 Task: Turn off the input validation.
Action: Mouse moved to (32, 608)
Screenshot: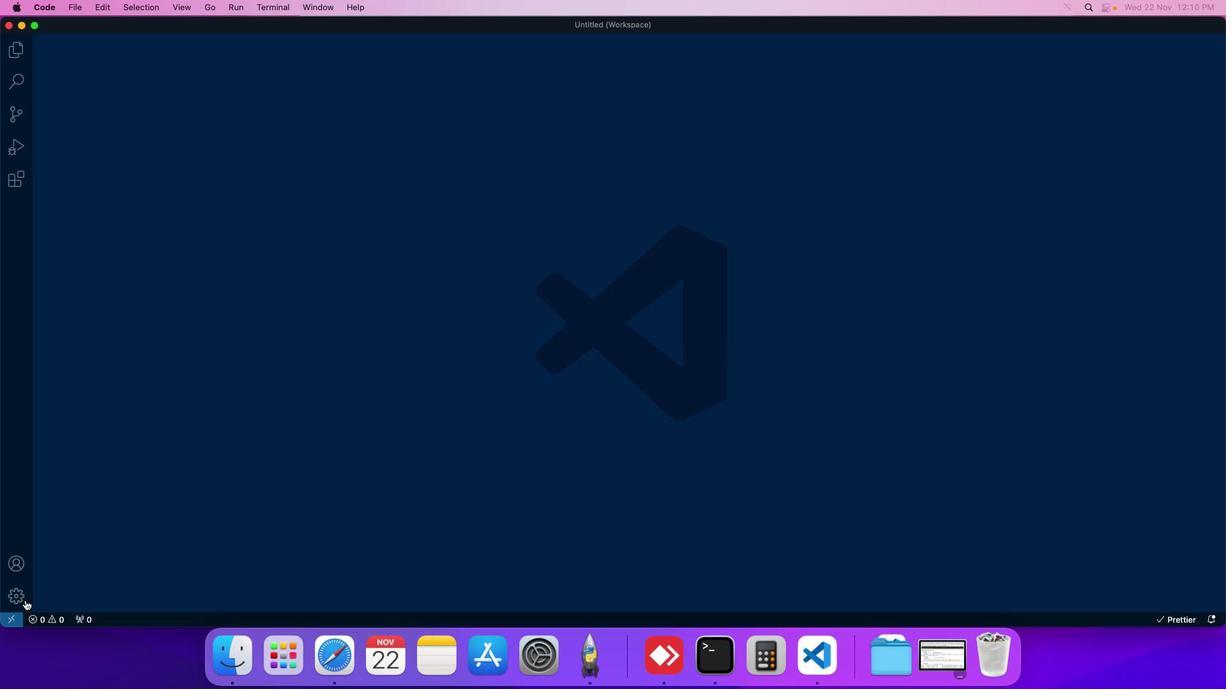 
Action: Mouse pressed left at (32, 608)
Screenshot: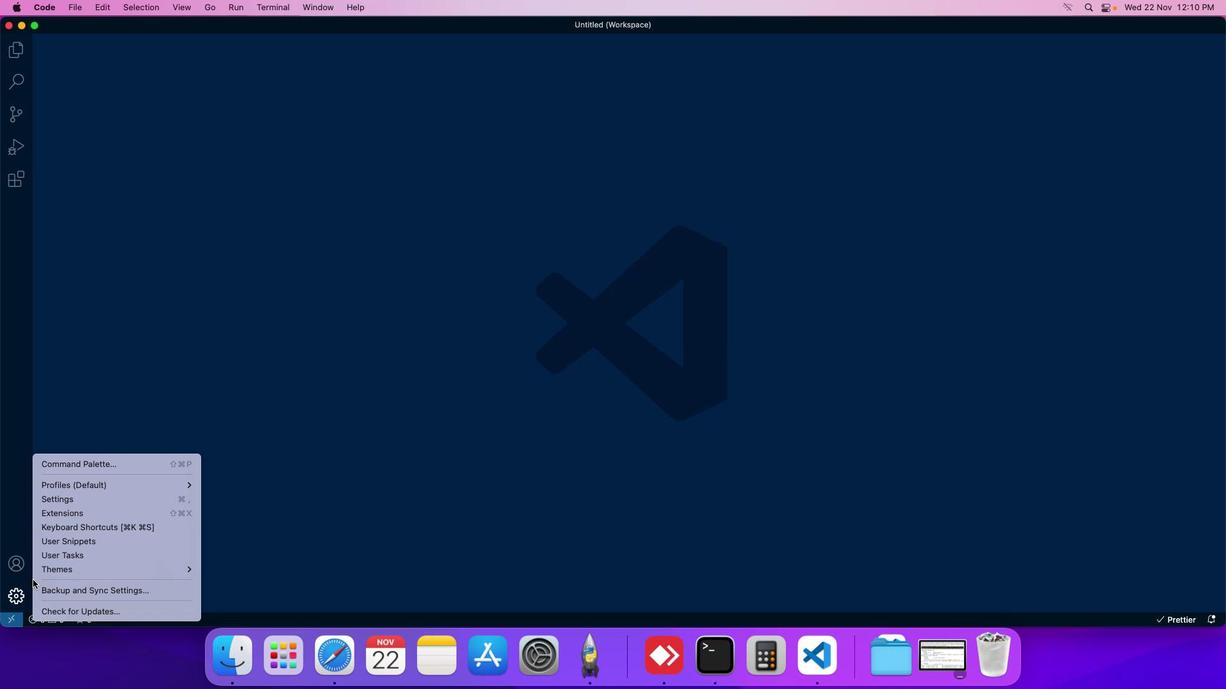 
Action: Mouse moved to (83, 508)
Screenshot: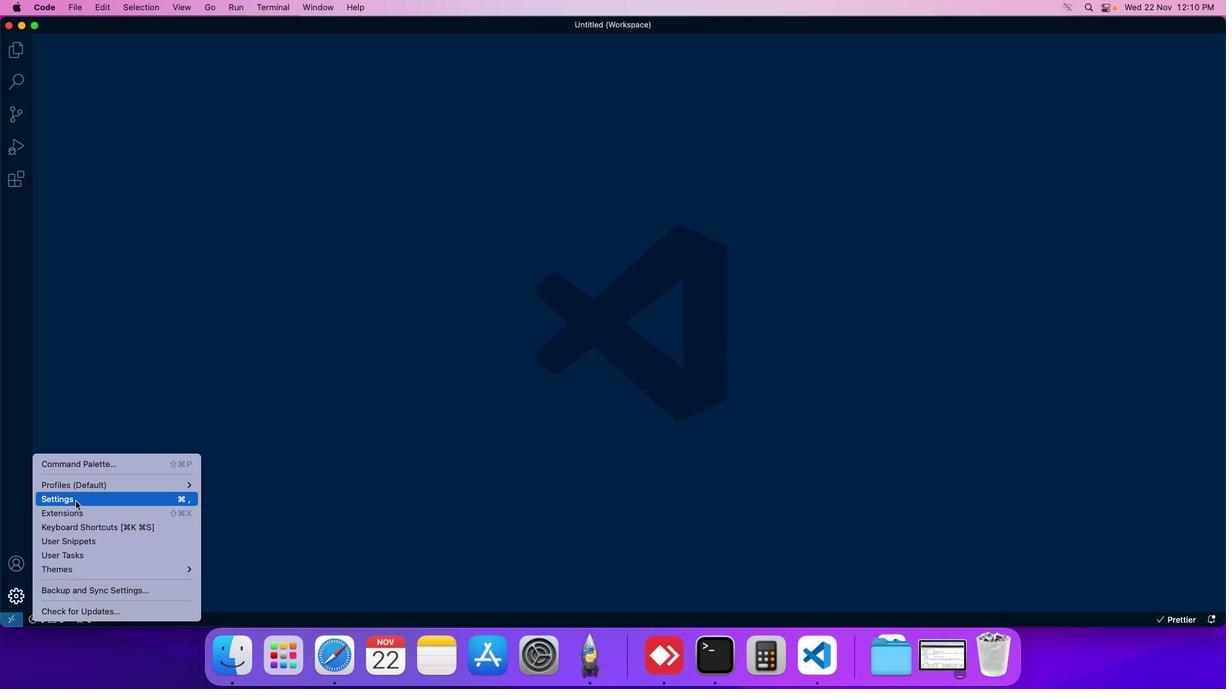 
Action: Mouse pressed left at (83, 508)
Screenshot: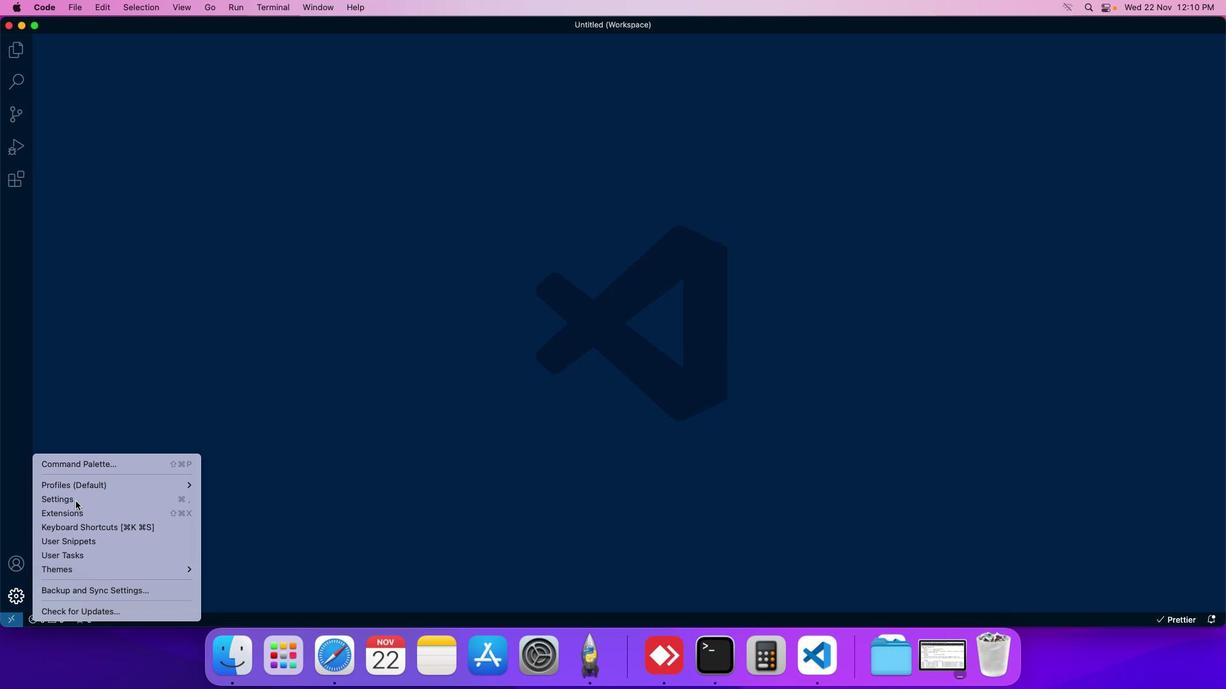 
Action: Mouse moved to (307, 111)
Screenshot: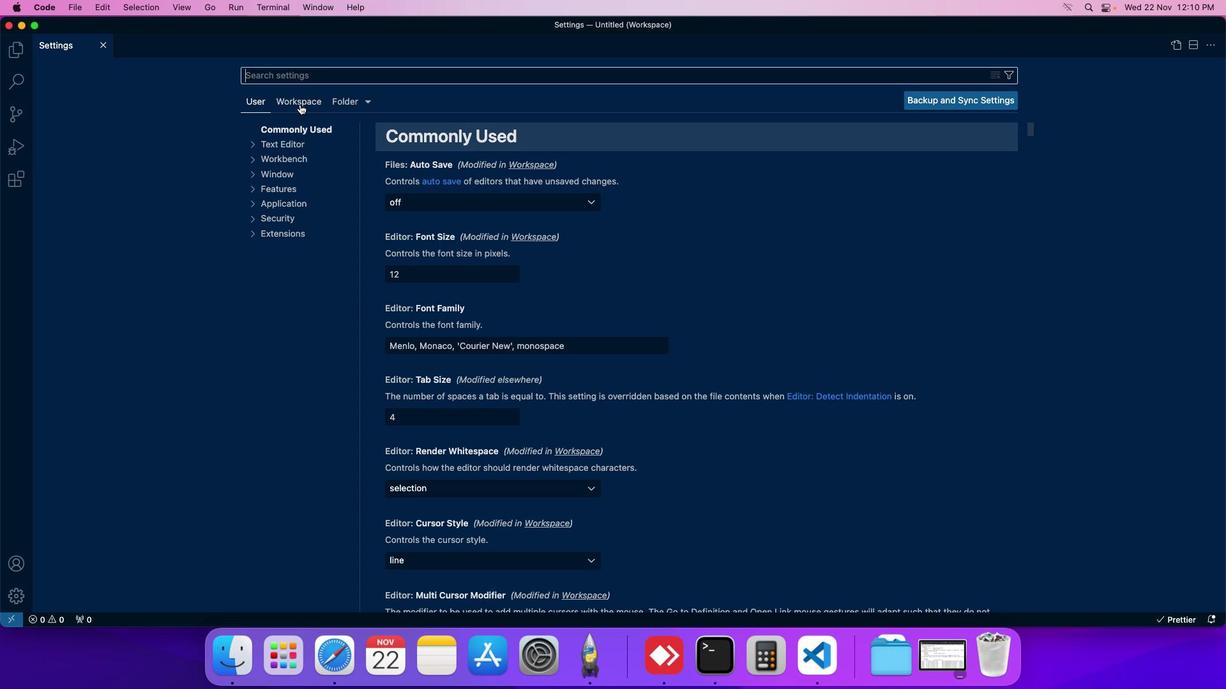 
Action: Mouse pressed left at (307, 111)
Screenshot: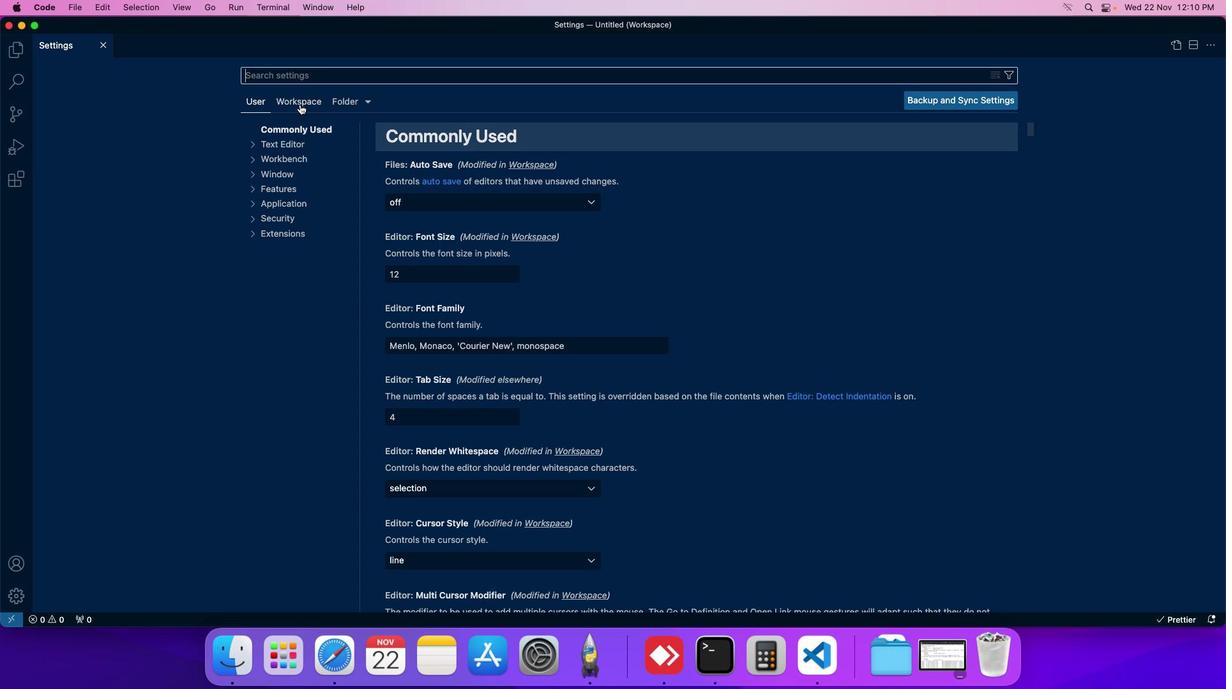 
Action: Mouse moved to (303, 229)
Screenshot: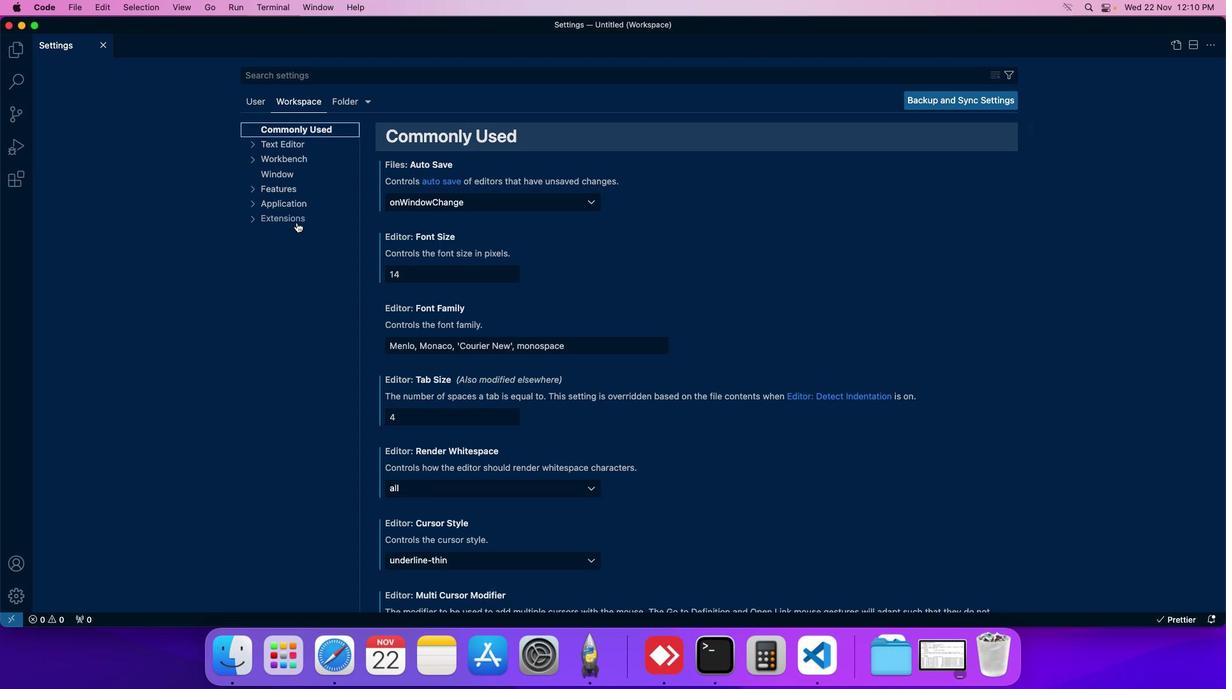 
Action: Mouse pressed left at (303, 229)
Screenshot: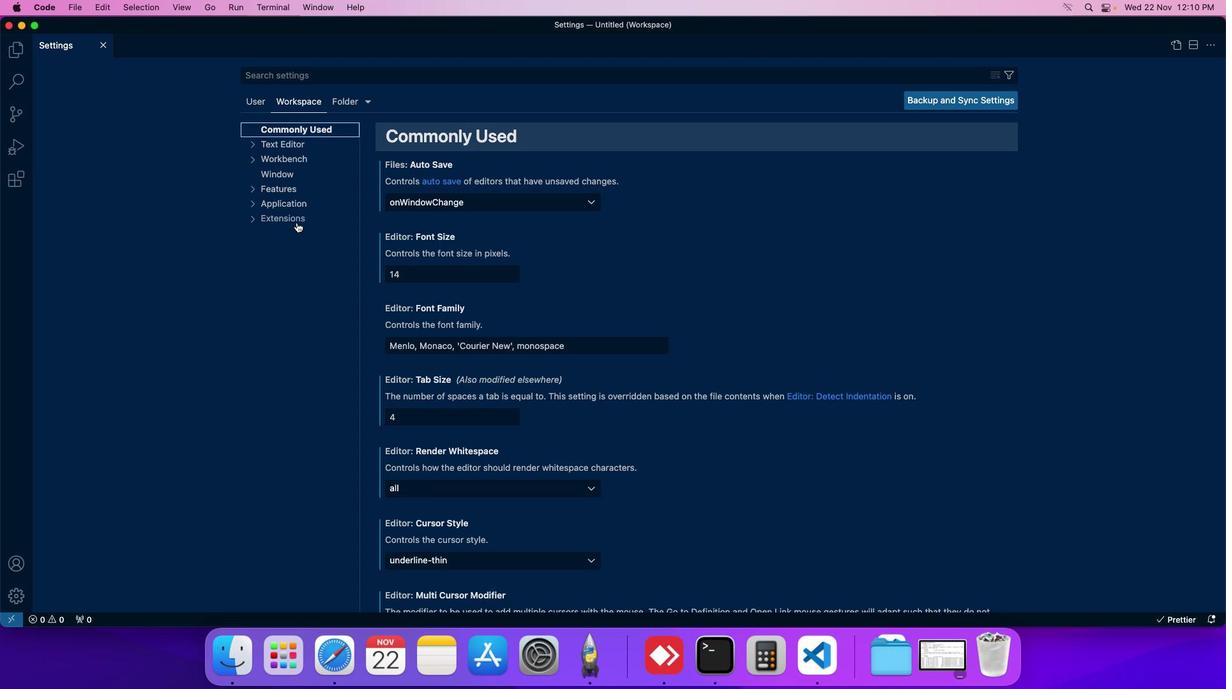 
Action: Mouse moved to (306, 284)
Screenshot: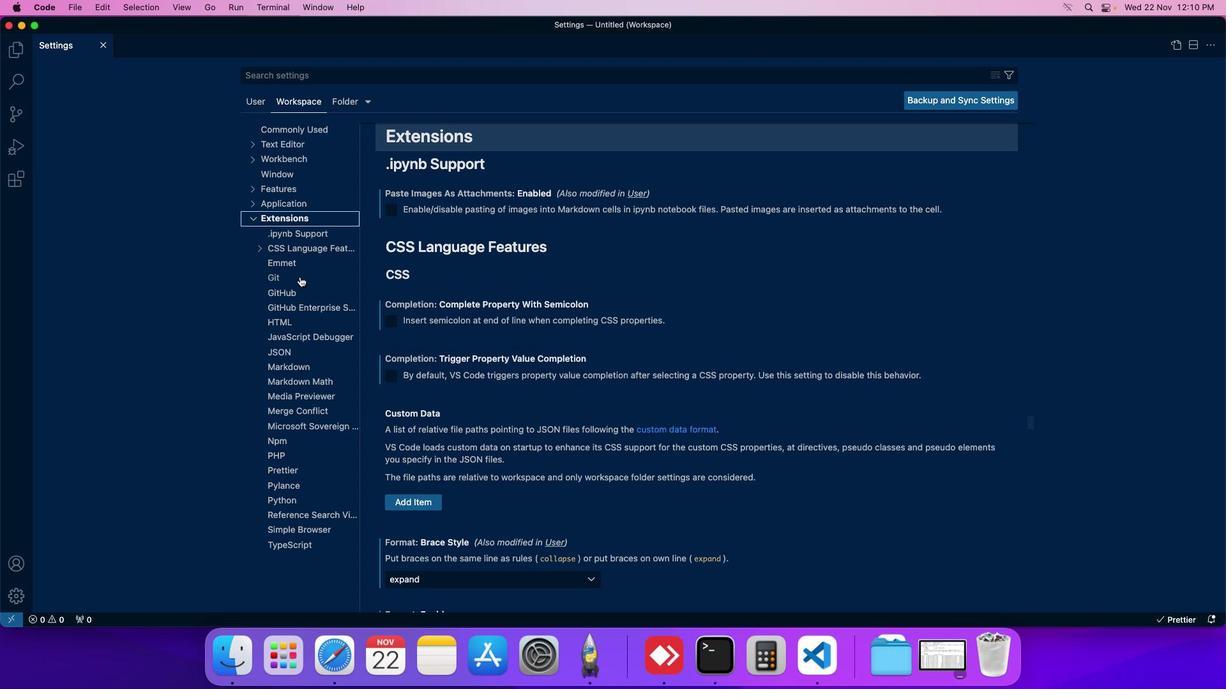 
Action: Mouse pressed left at (306, 284)
Screenshot: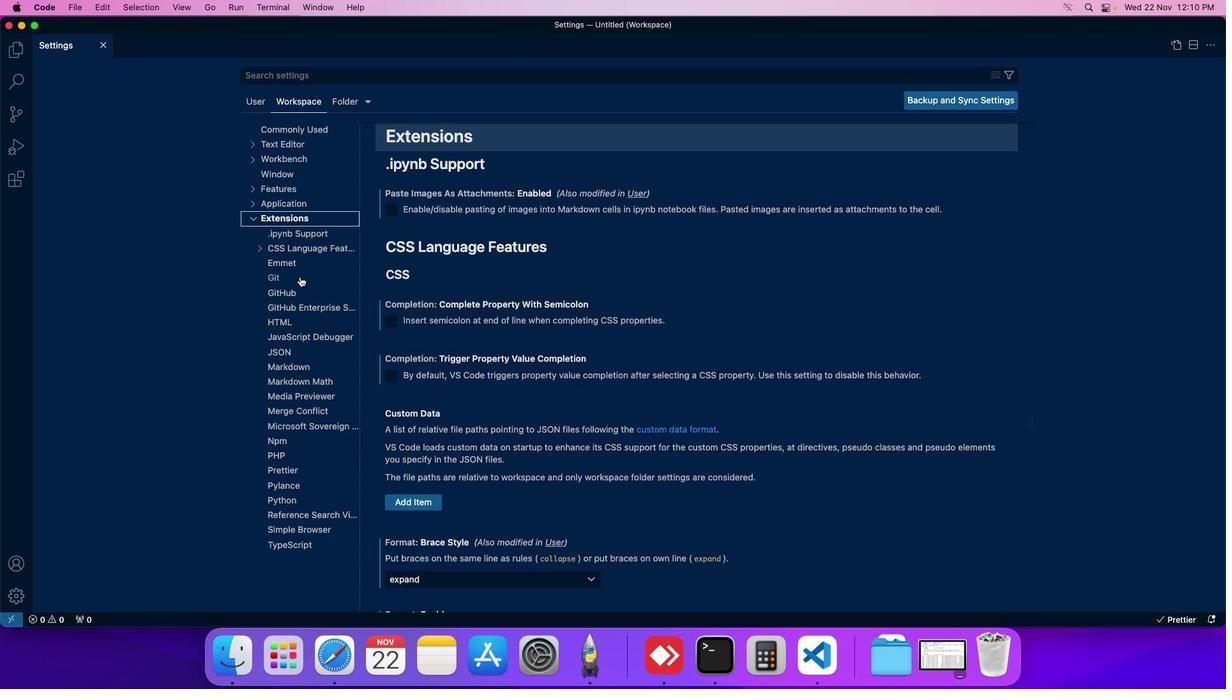 
Action: Mouse moved to (429, 311)
Screenshot: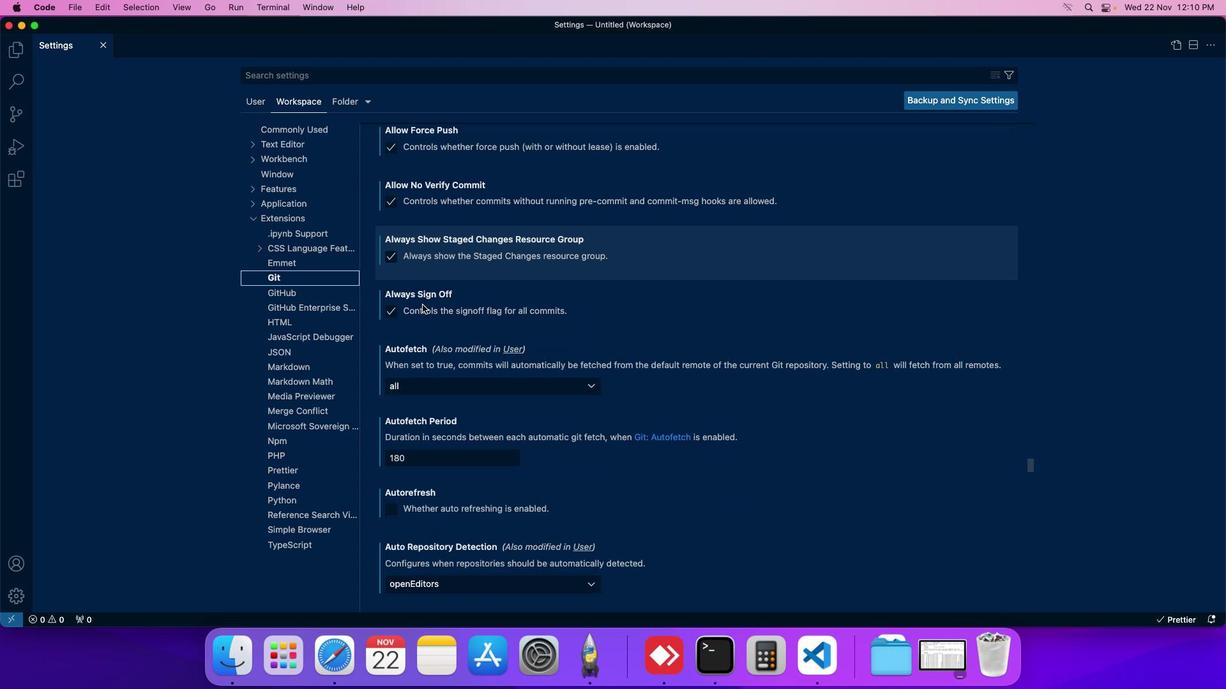 
Action: Mouse scrolled (429, 311) with delta (7, 6)
Screenshot: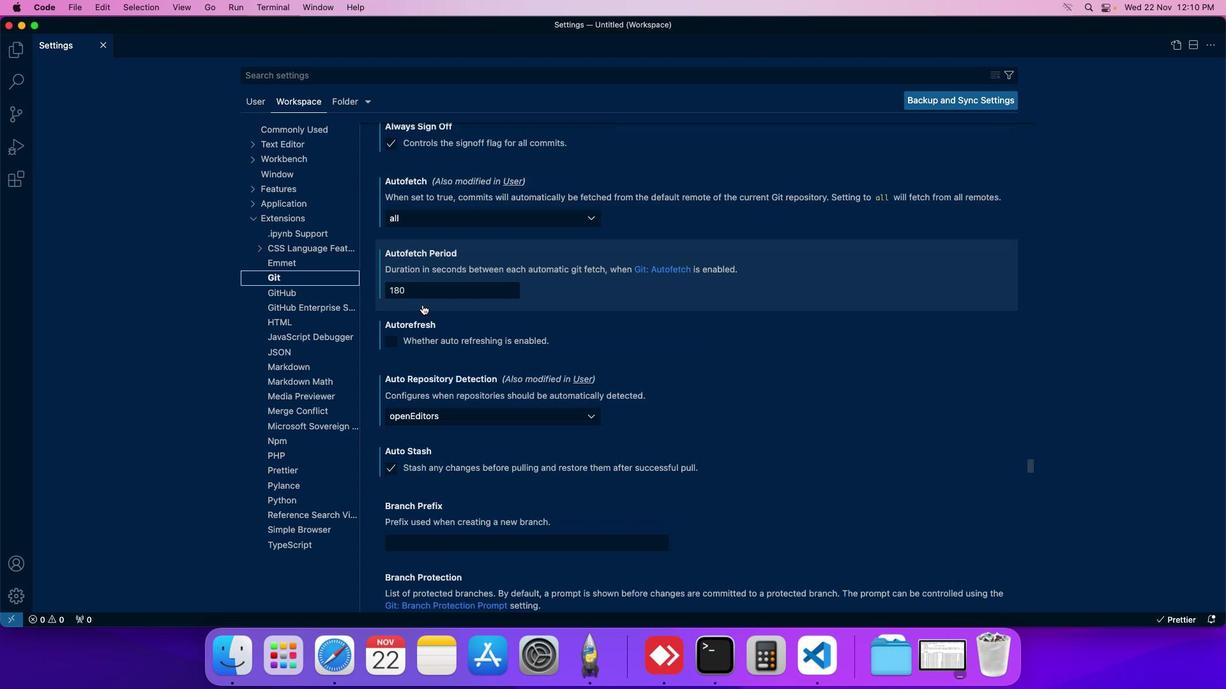 
Action: Mouse scrolled (429, 311) with delta (7, 6)
Screenshot: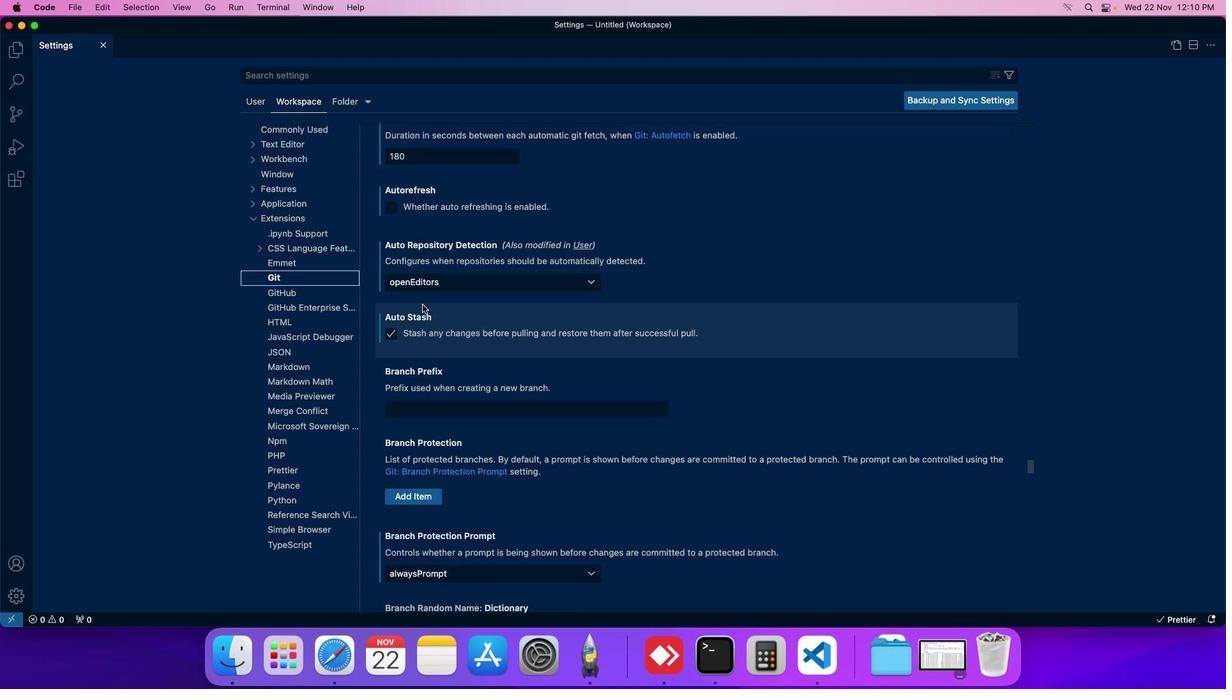 
Action: Mouse scrolled (429, 311) with delta (7, 6)
Screenshot: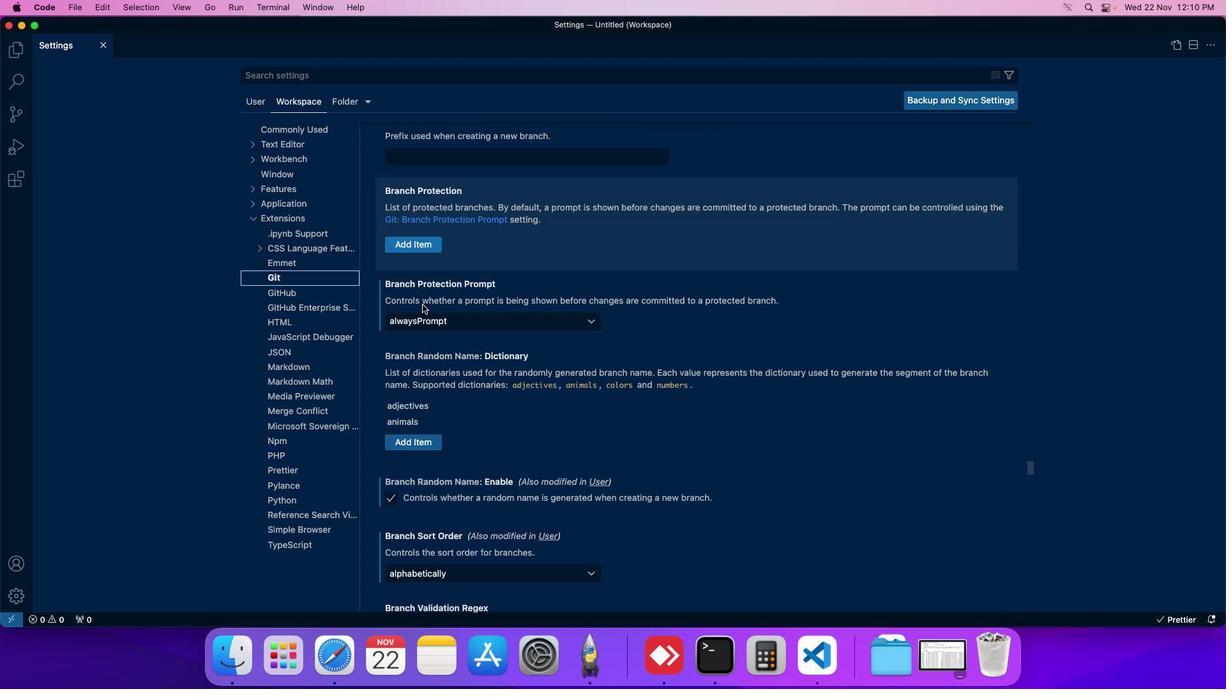 
Action: Mouse scrolled (429, 311) with delta (7, 6)
Screenshot: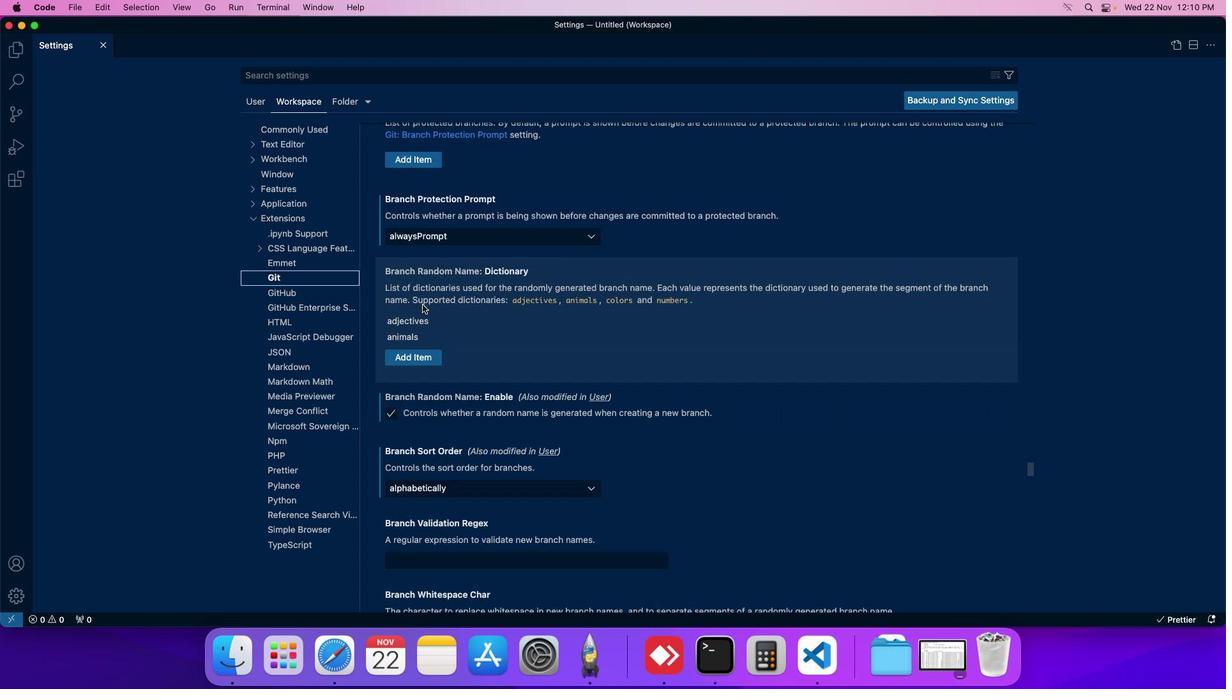 
Action: Mouse scrolled (429, 311) with delta (7, 6)
Screenshot: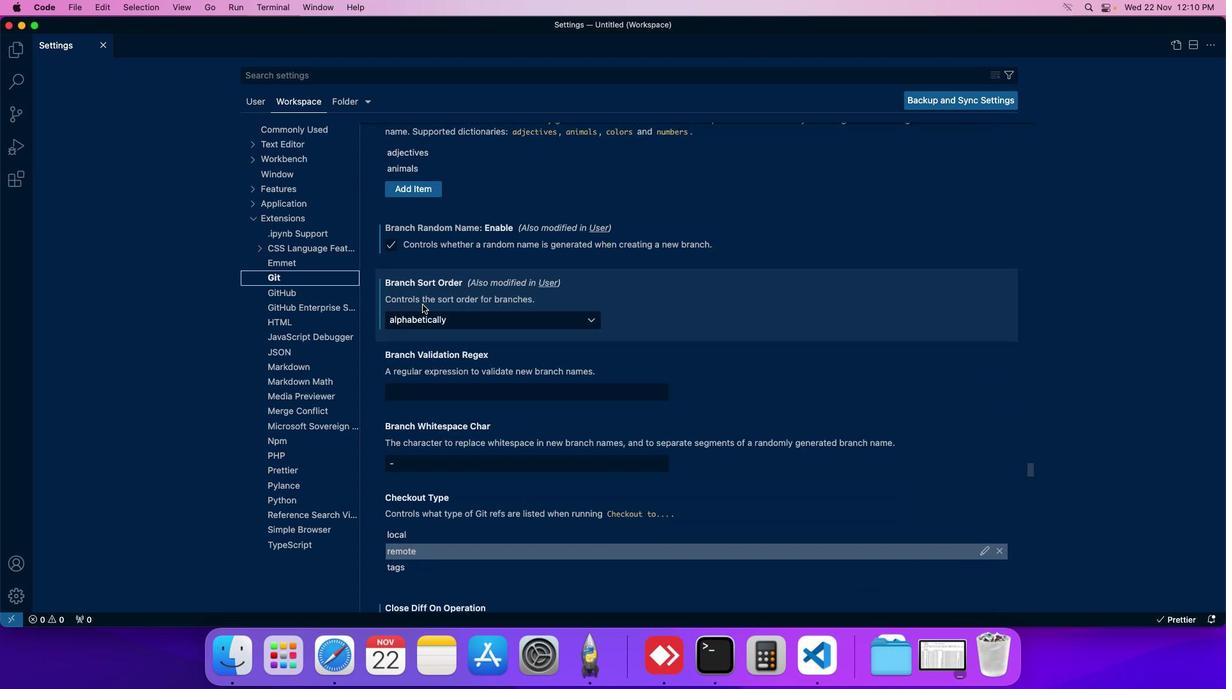 
Action: Mouse scrolled (429, 311) with delta (7, 6)
Screenshot: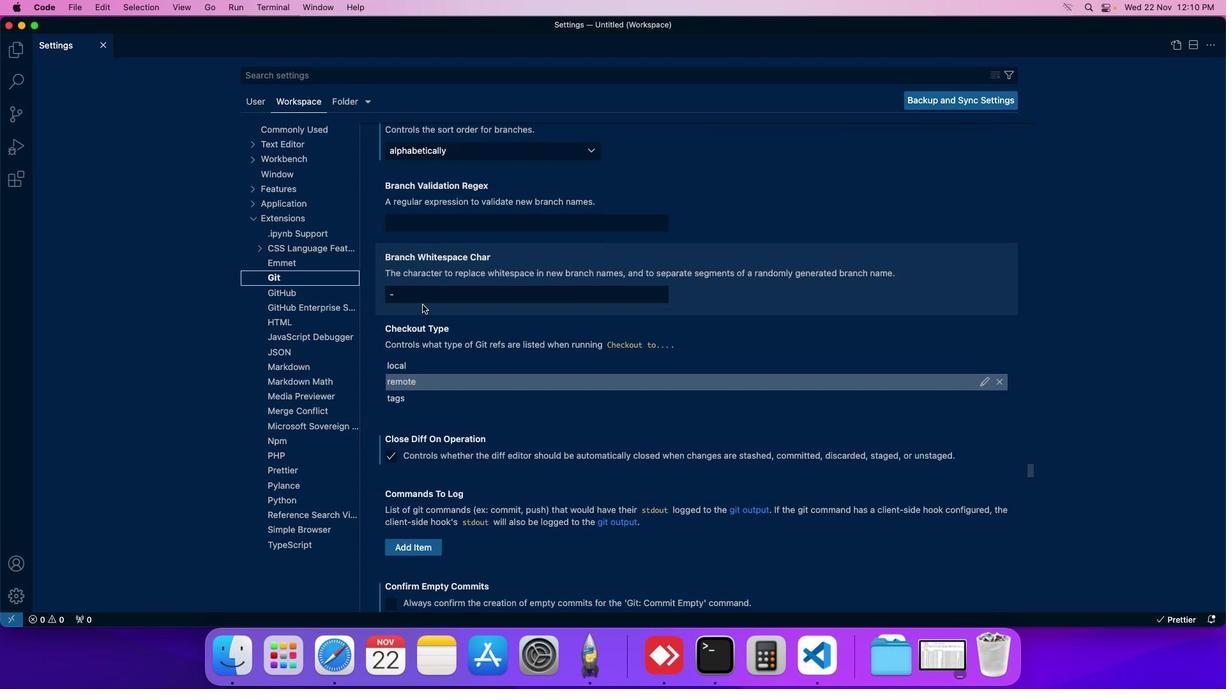 
Action: Mouse scrolled (429, 311) with delta (7, 6)
Screenshot: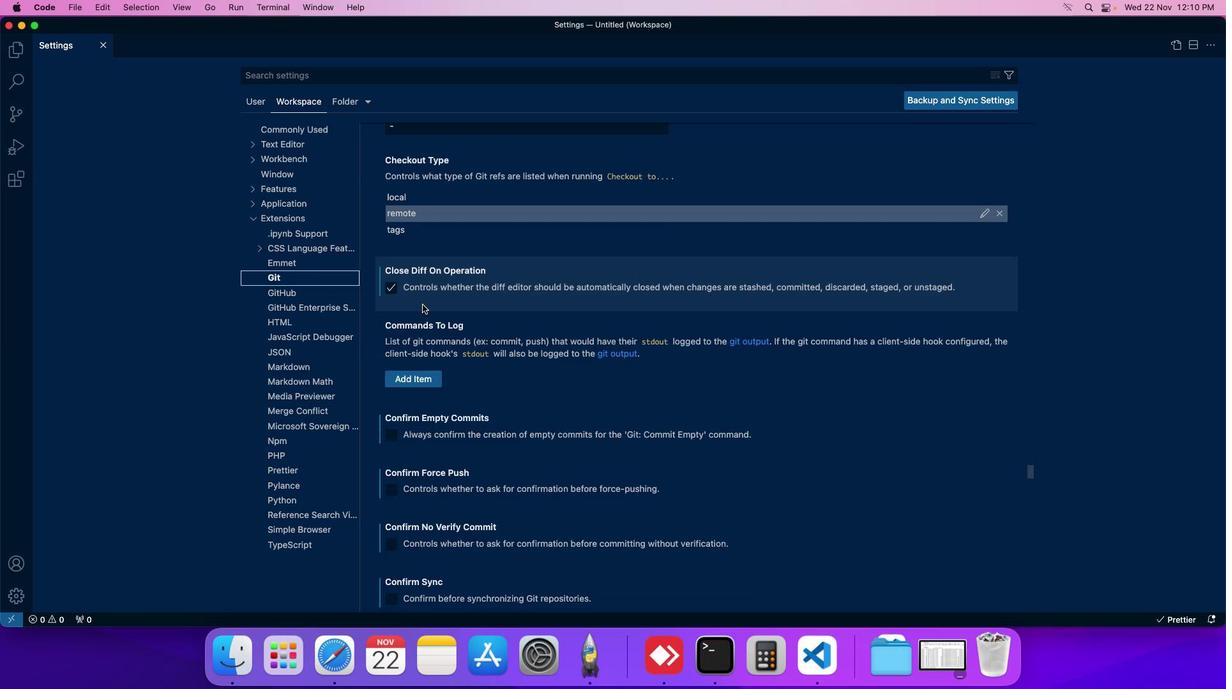 
Action: Mouse scrolled (429, 311) with delta (7, 6)
Screenshot: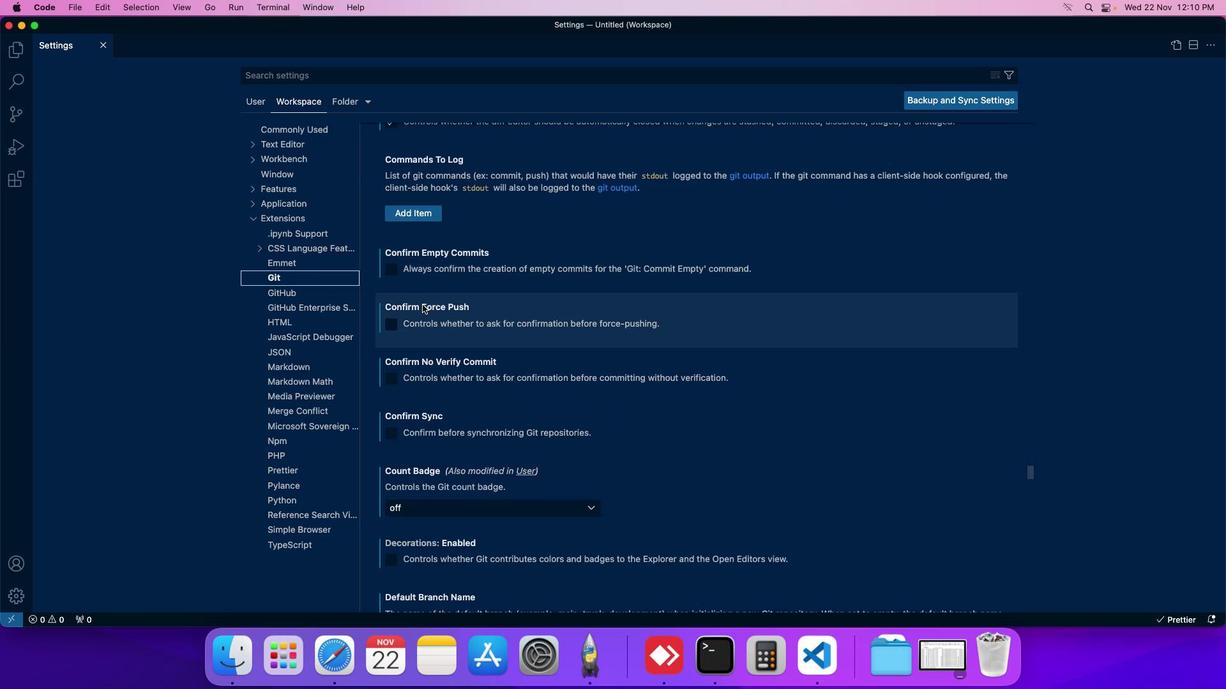 
Action: Mouse scrolled (429, 311) with delta (7, 6)
Screenshot: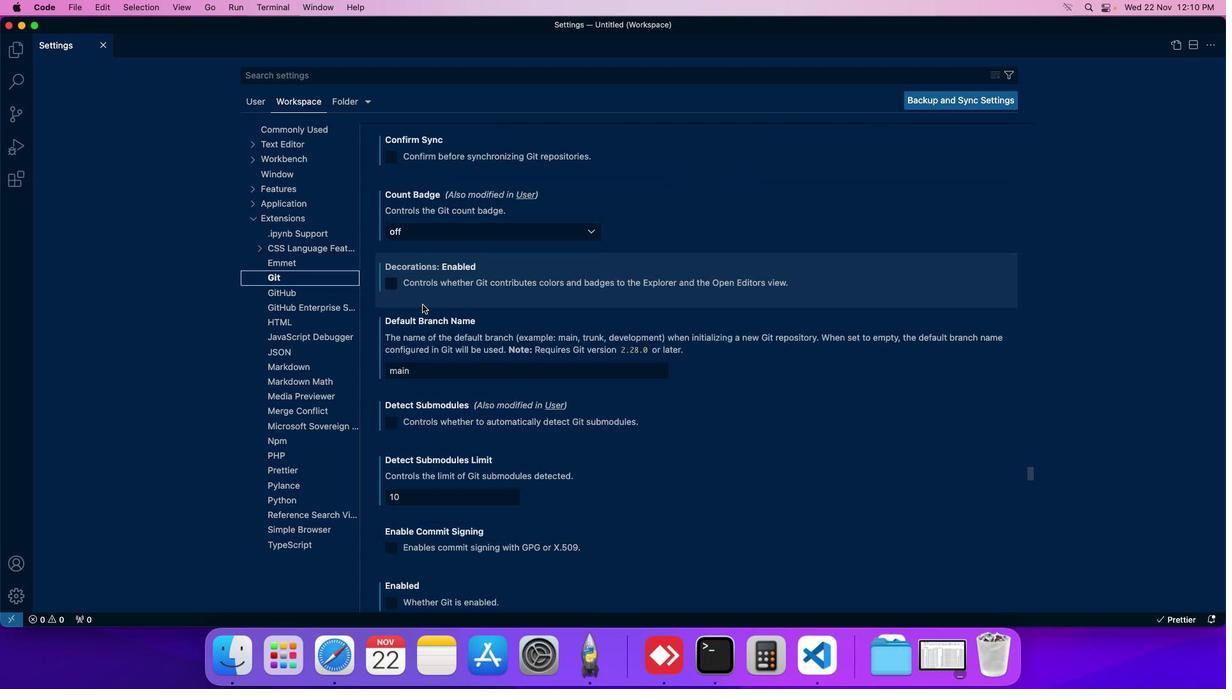 
Action: Mouse scrolled (429, 311) with delta (7, 6)
Screenshot: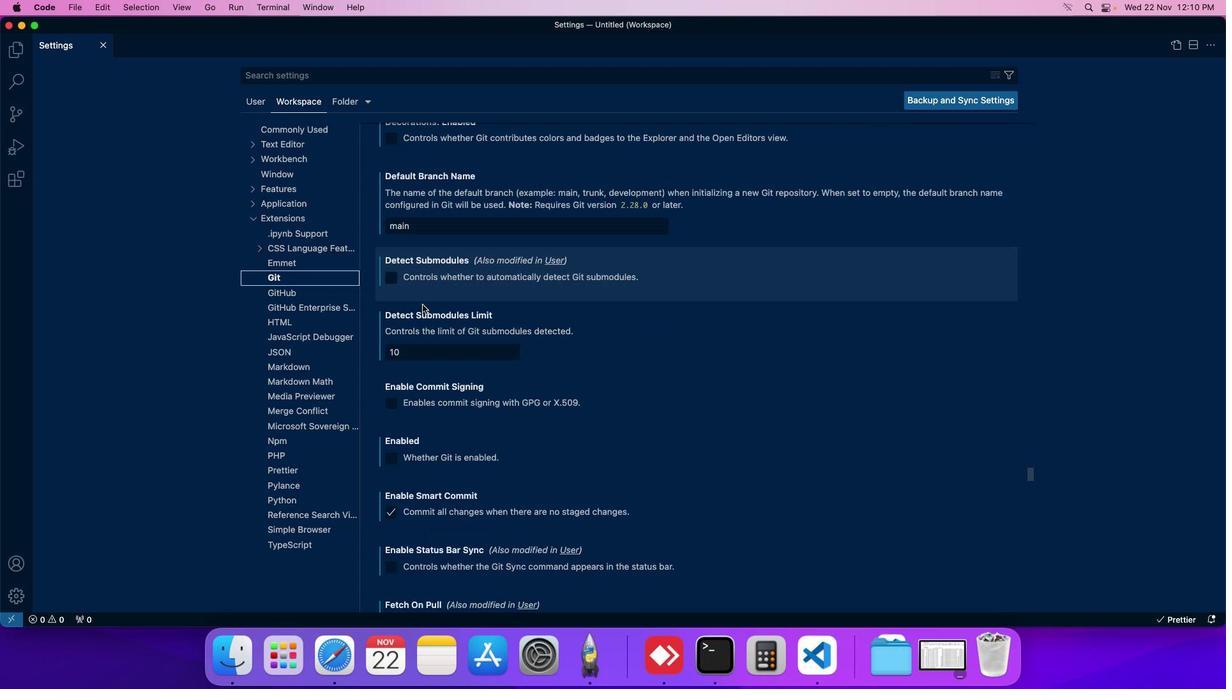 
Action: Mouse scrolled (429, 311) with delta (7, 6)
Screenshot: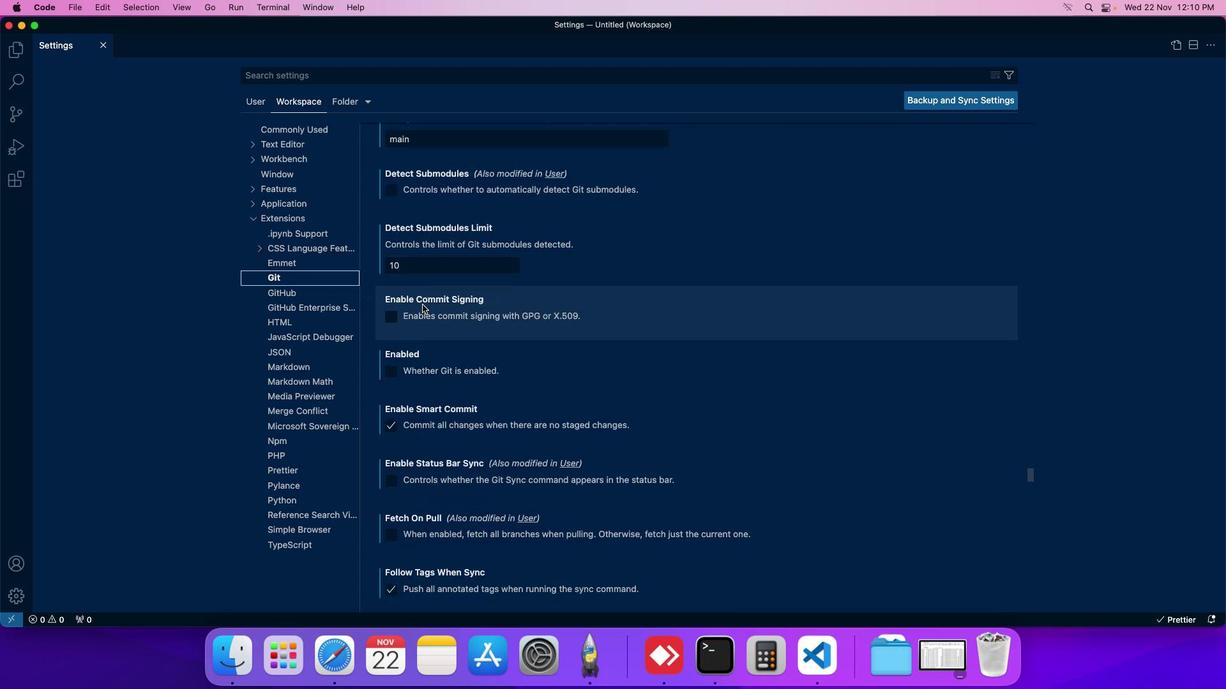 
Action: Mouse scrolled (429, 311) with delta (7, 6)
Screenshot: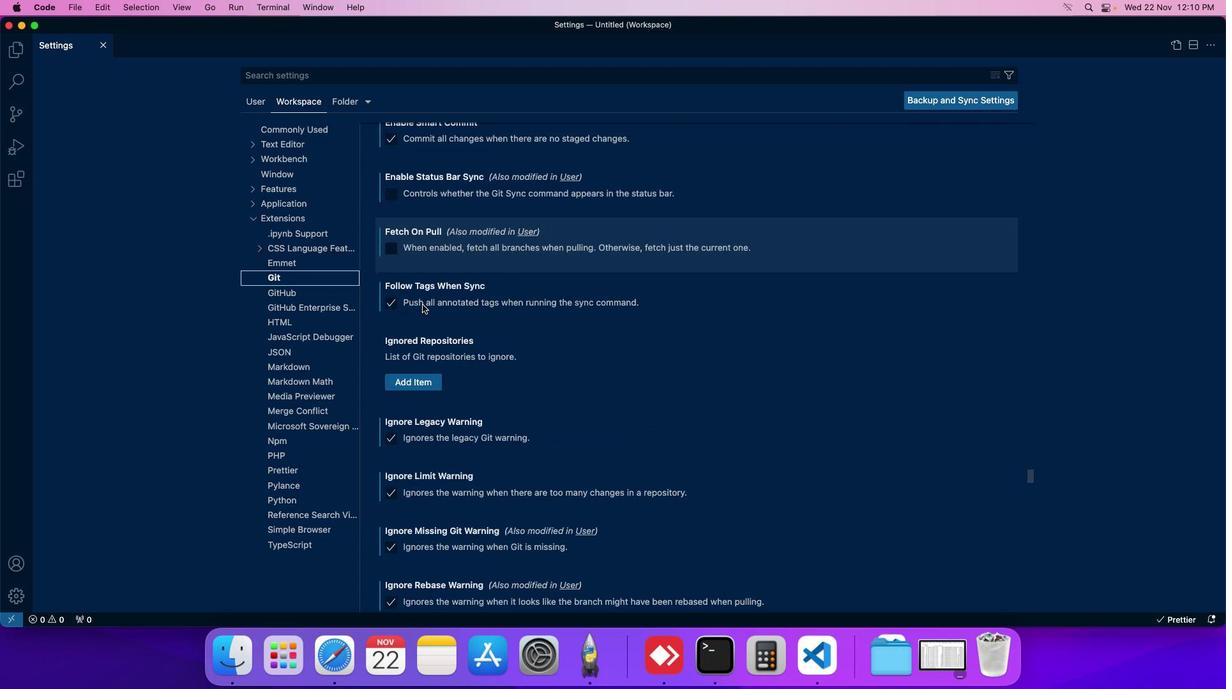 
Action: Mouse scrolled (429, 311) with delta (7, 6)
Screenshot: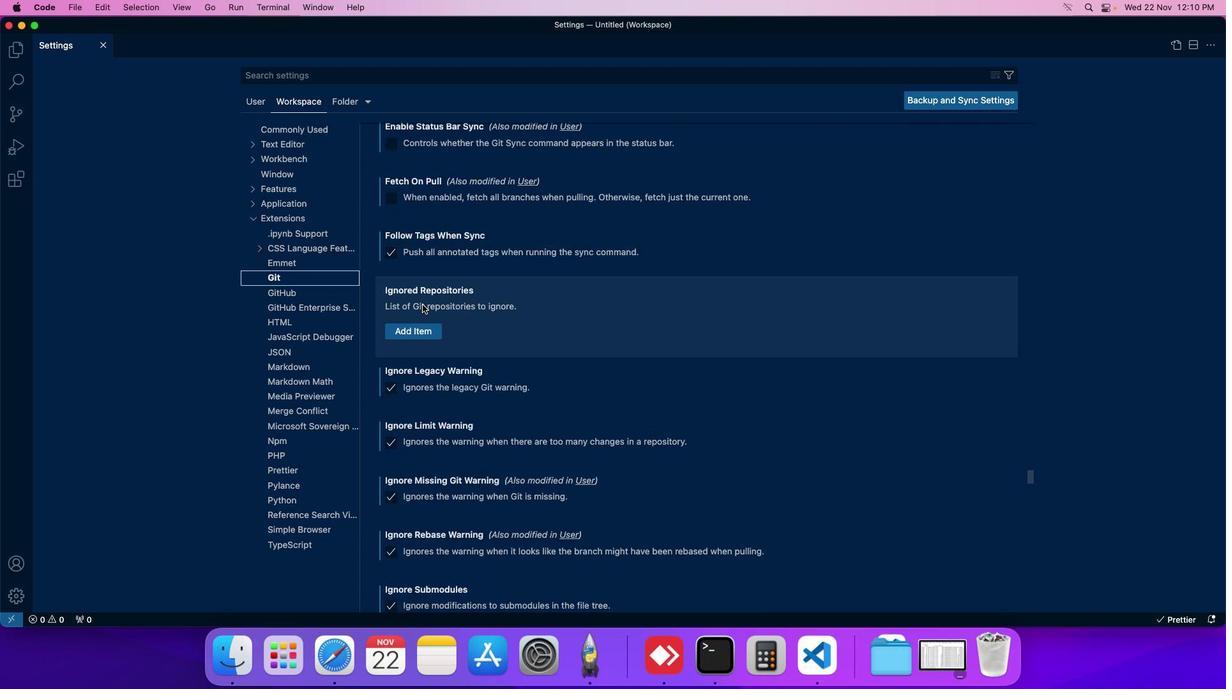 
Action: Mouse scrolled (429, 311) with delta (7, 6)
Screenshot: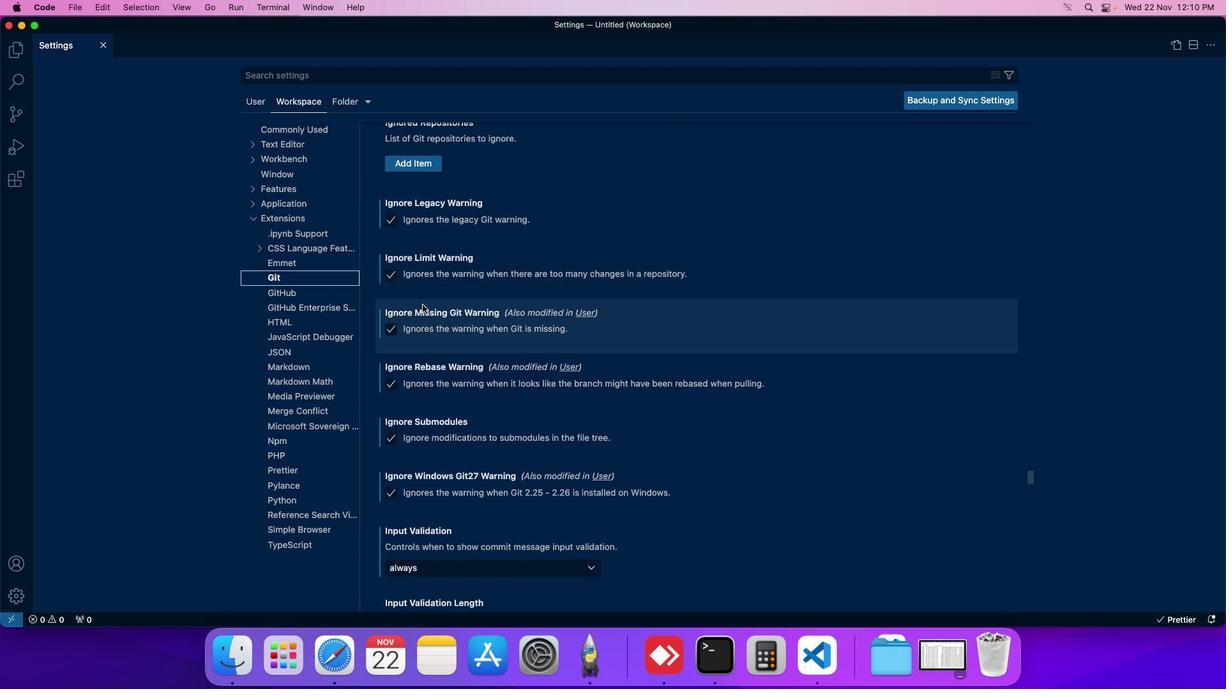 
Action: Mouse scrolled (429, 311) with delta (7, 6)
Screenshot: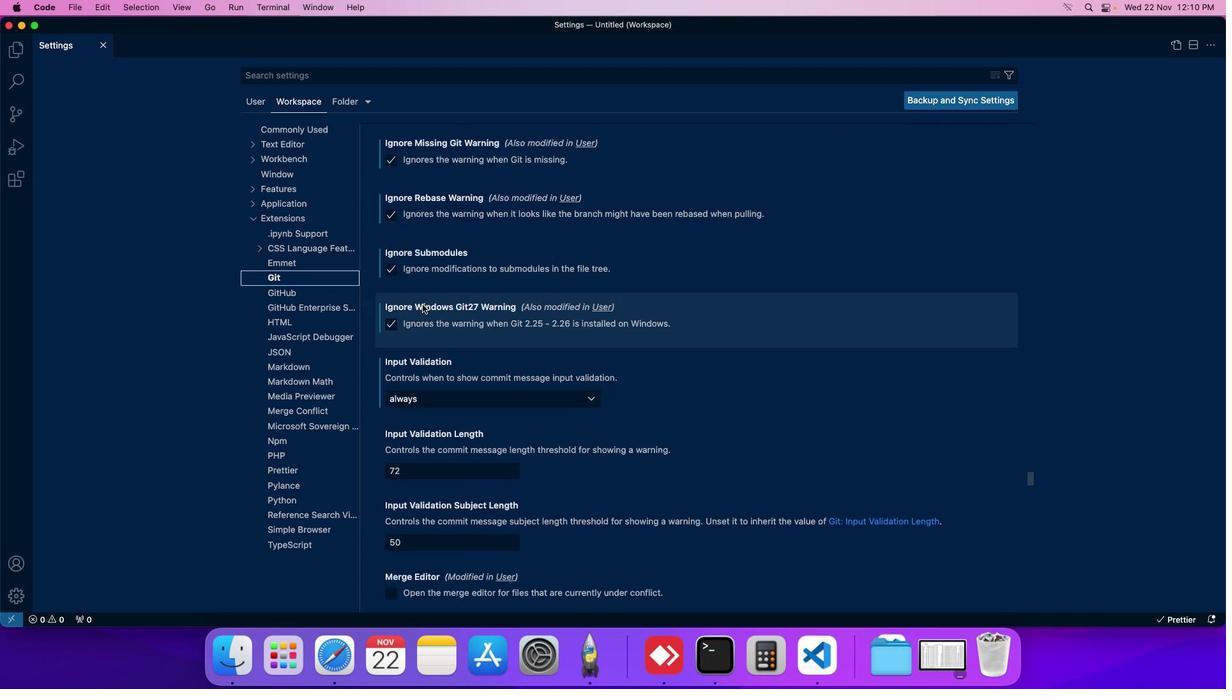 
Action: Mouse scrolled (429, 311) with delta (7, 6)
Screenshot: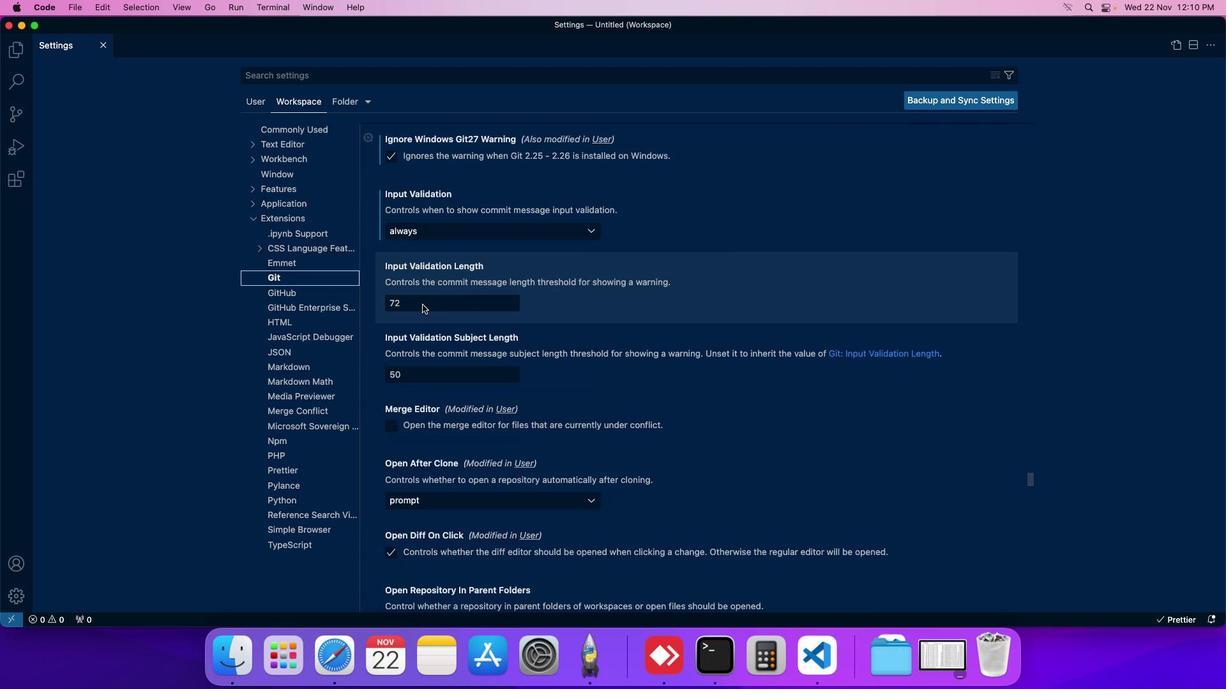 
Action: Mouse scrolled (429, 311) with delta (7, 6)
Screenshot: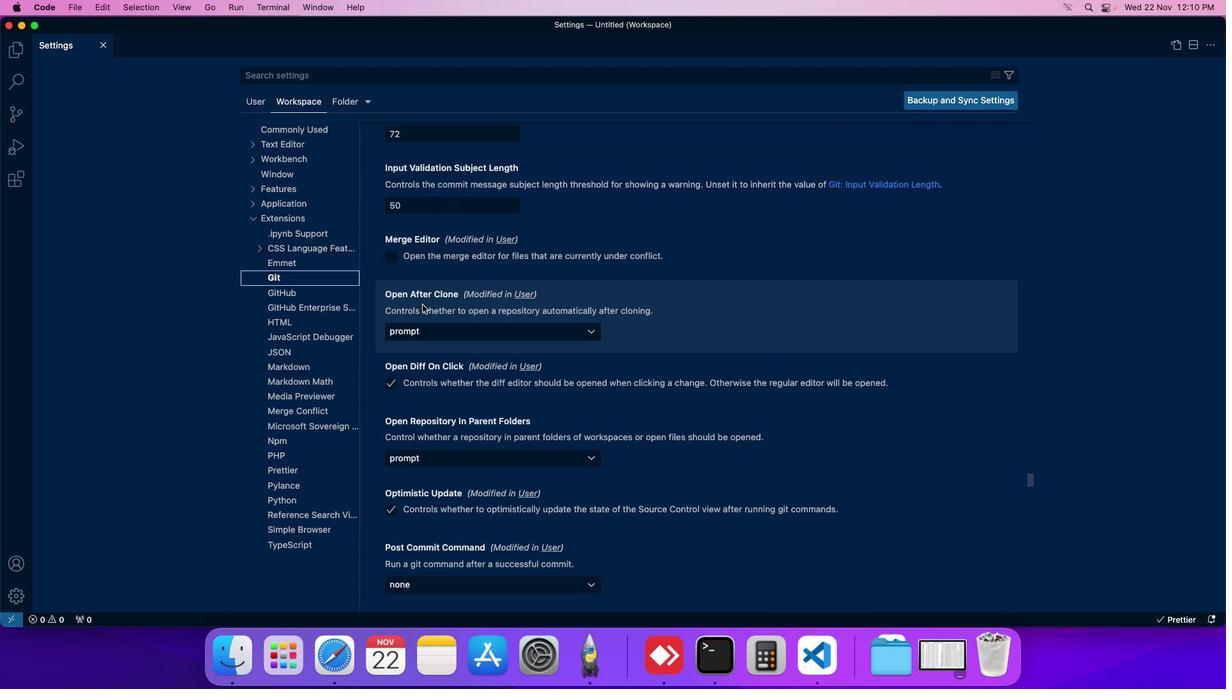 
Action: Mouse moved to (429, 311)
Screenshot: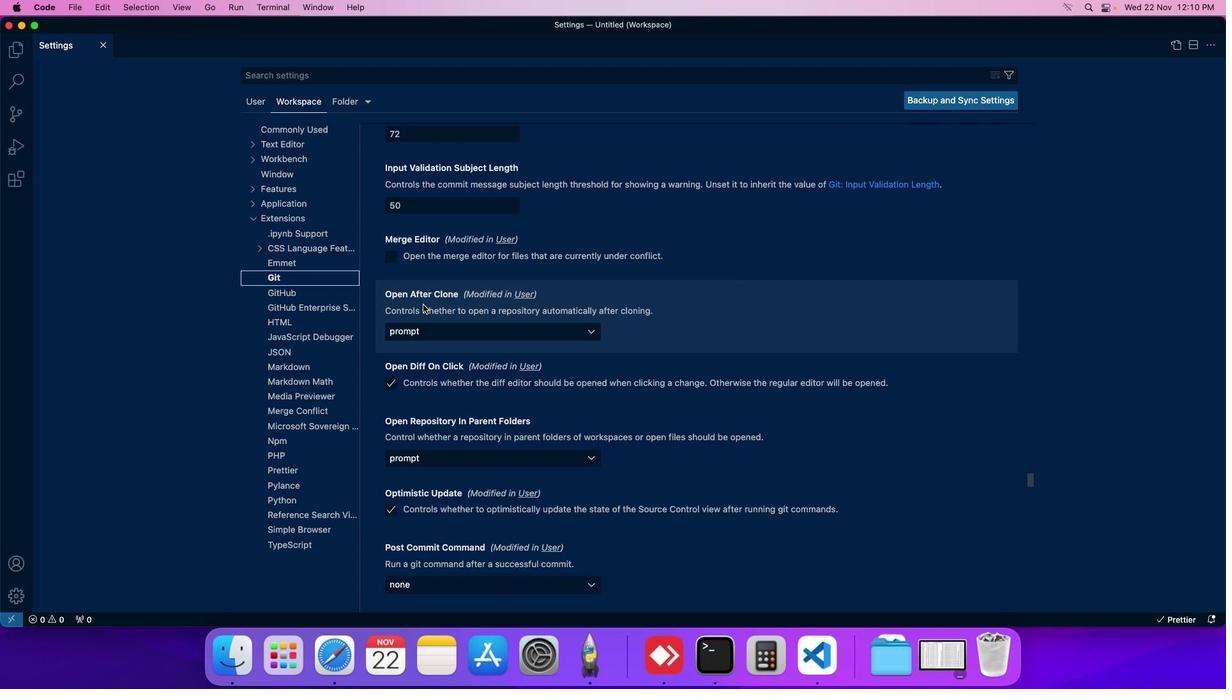 
Action: Mouse scrolled (429, 311) with delta (7, 6)
Screenshot: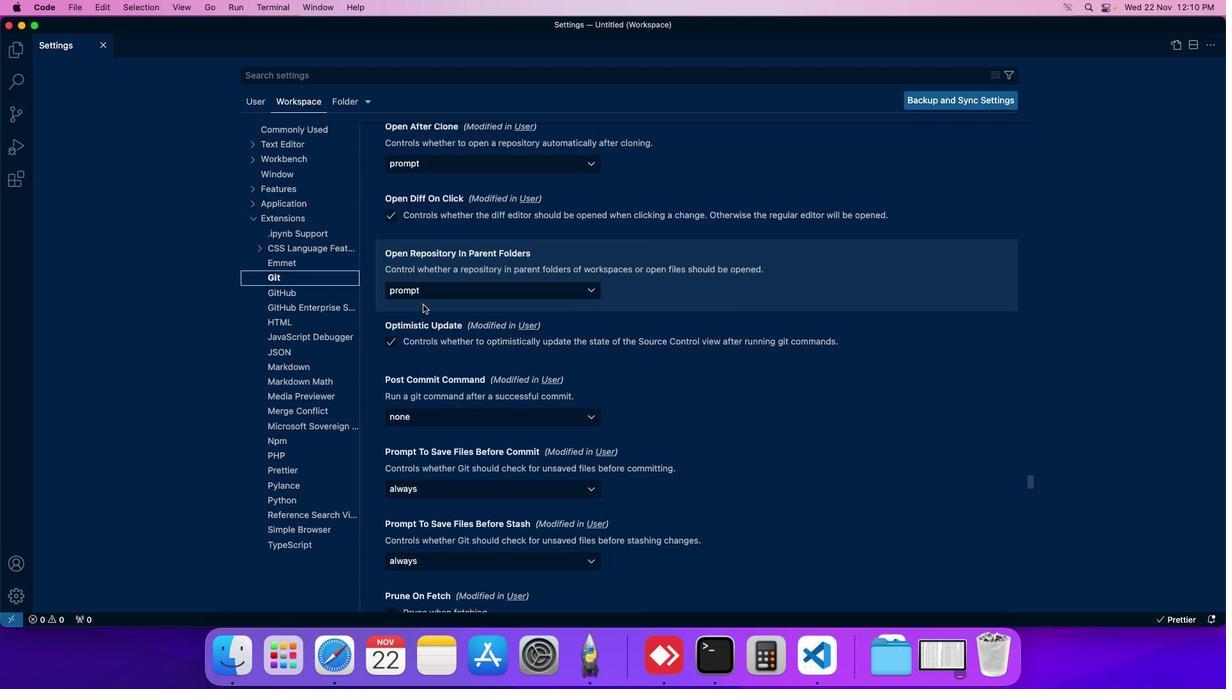 
Action: Mouse scrolled (429, 311) with delta (7, 7)
Screenshot: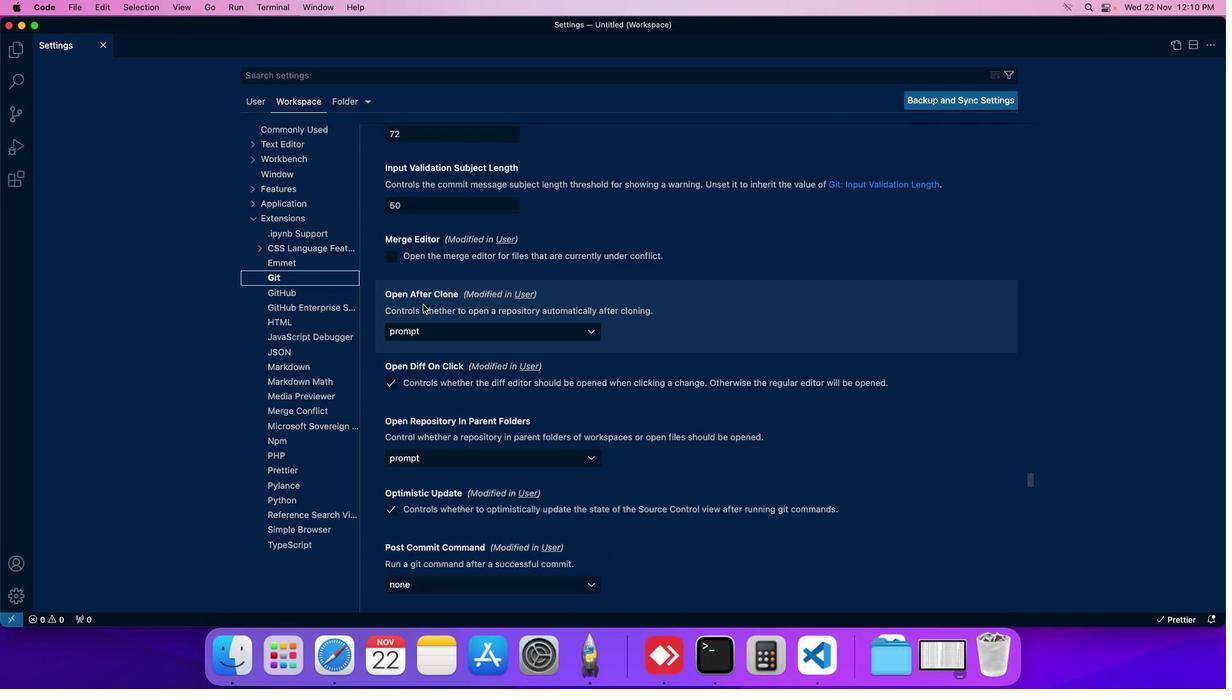 
Action: Mouse moved to (429, 244)
Screenshot: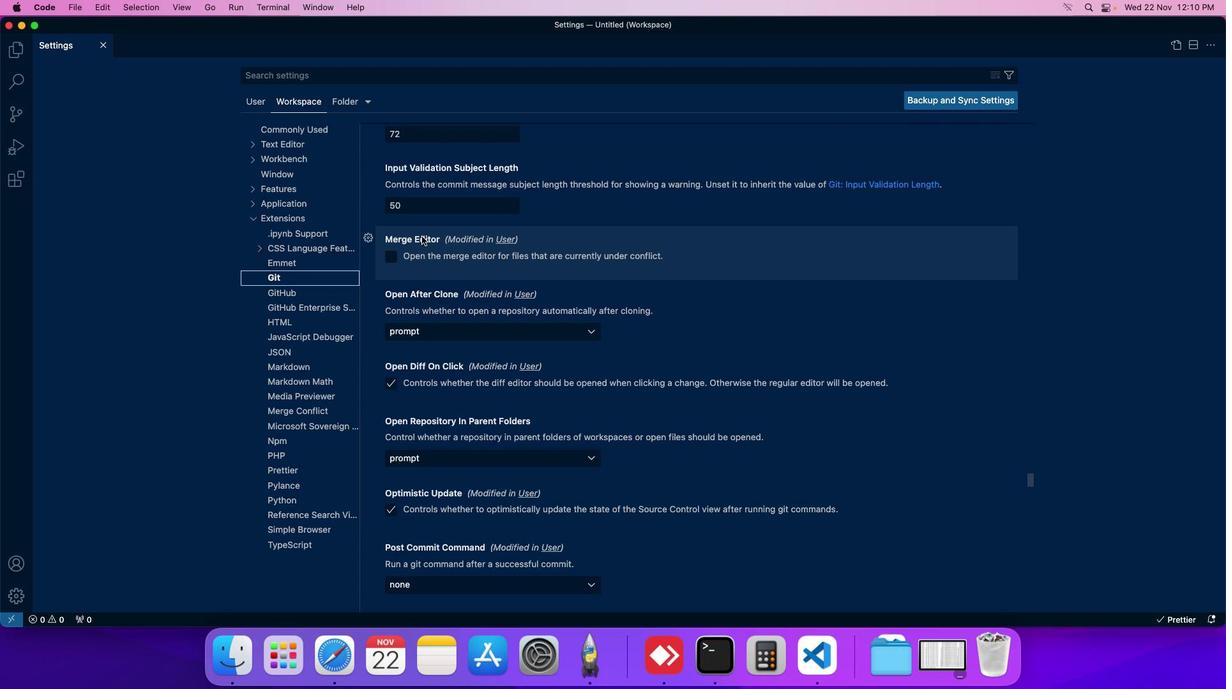 
Action: Mouse scrolled (429, 244) with delta (7, 7)
Screenshot: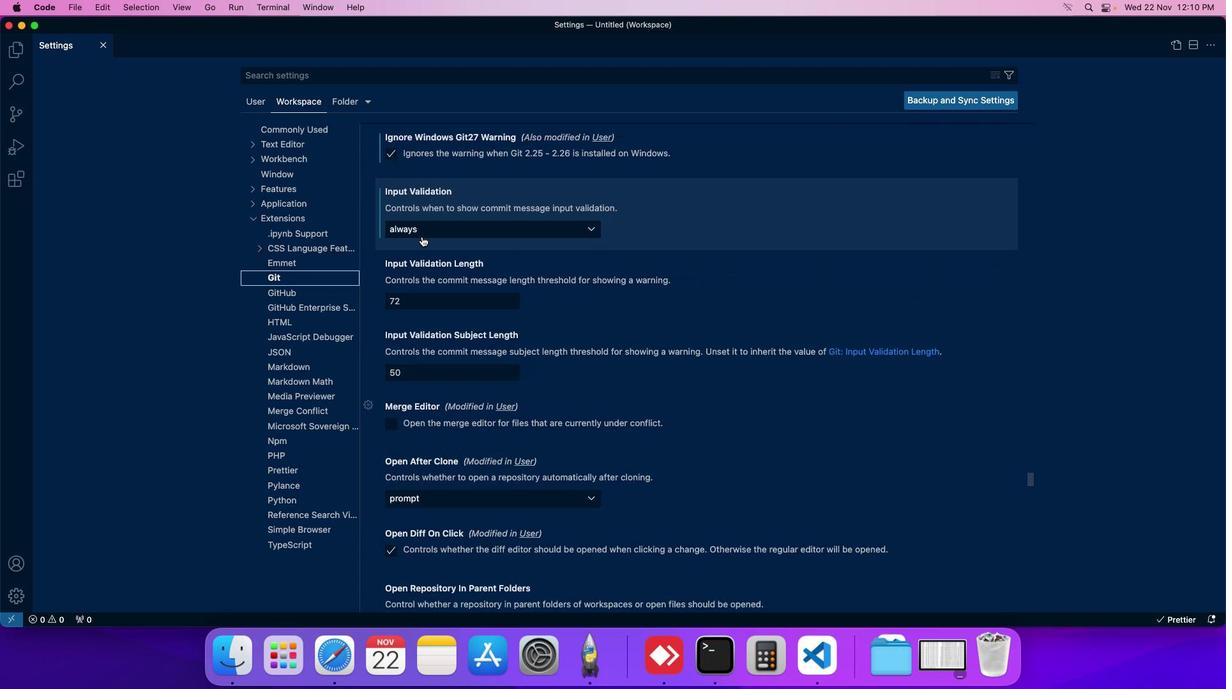 
Action: Mouse moved to (435, 244)
Screenshot: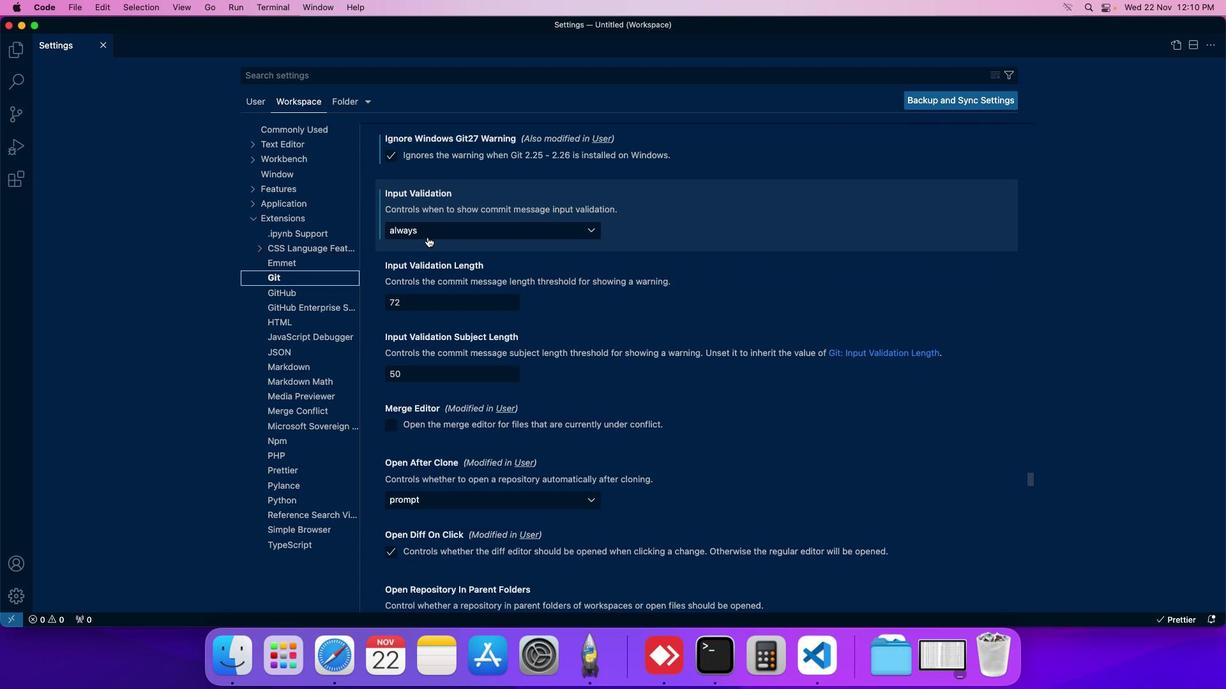 
Action: Mouse pressed left at (435, 244)
Screenshot: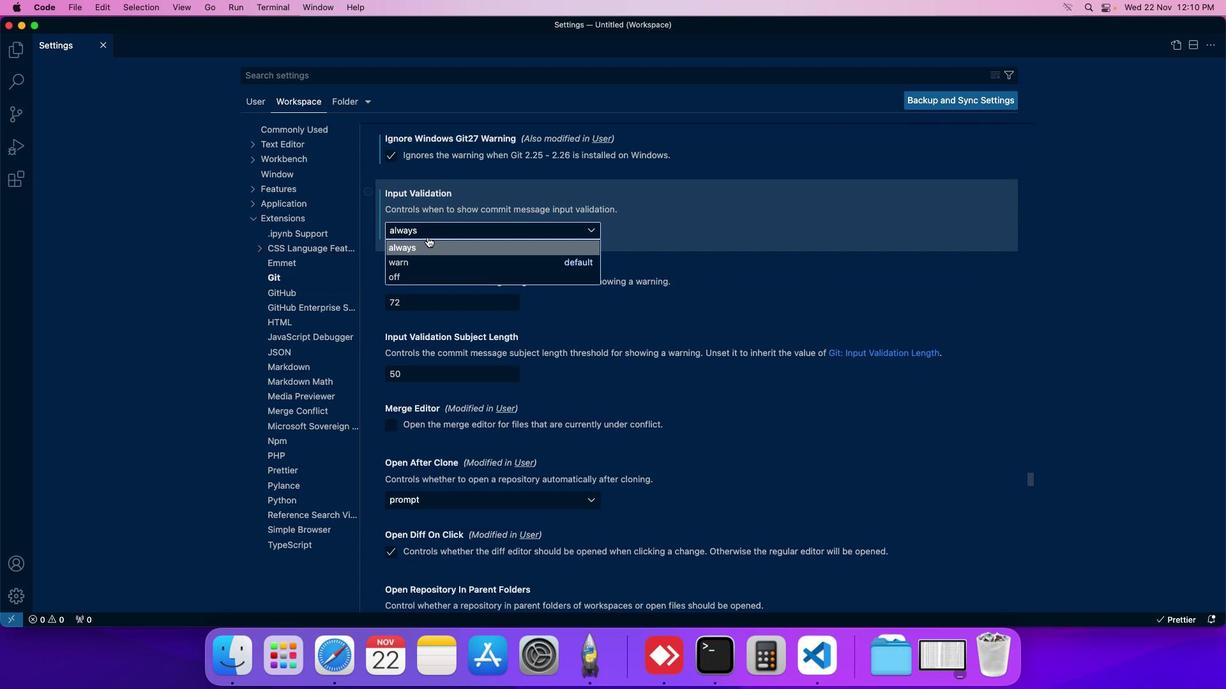 
Action: Mouse moved to (417, 279)
Screenshot: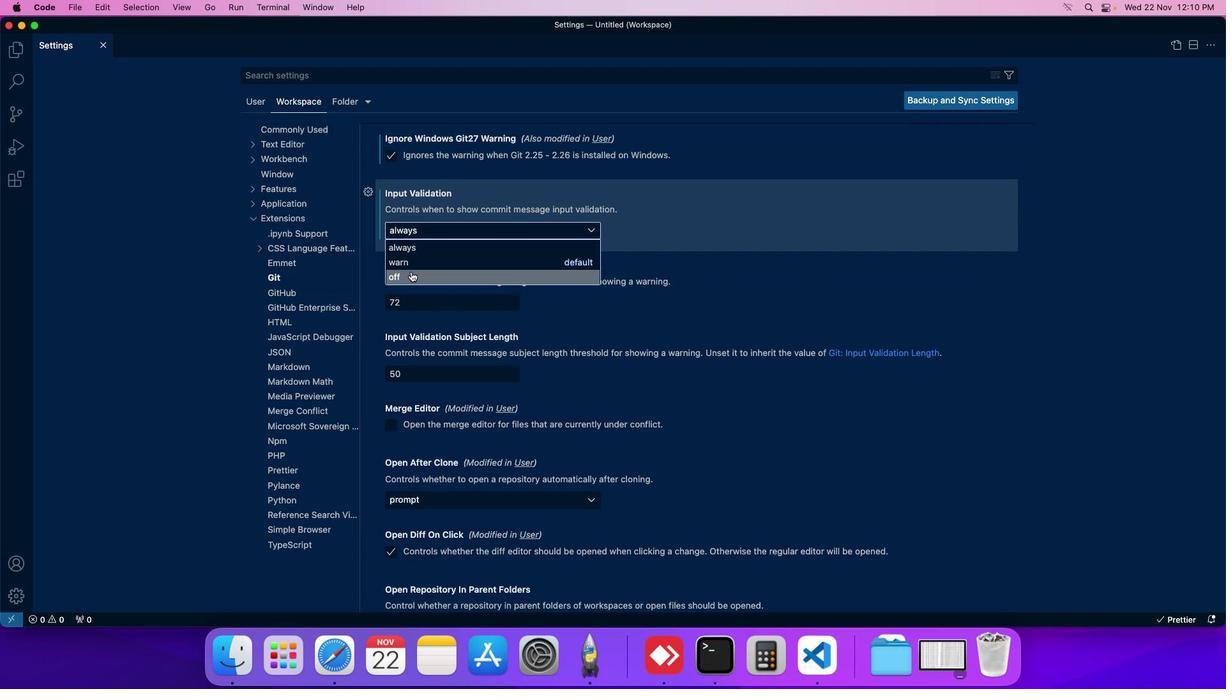 
Action: Mouse pressed left at (417, 279)
Screenshot: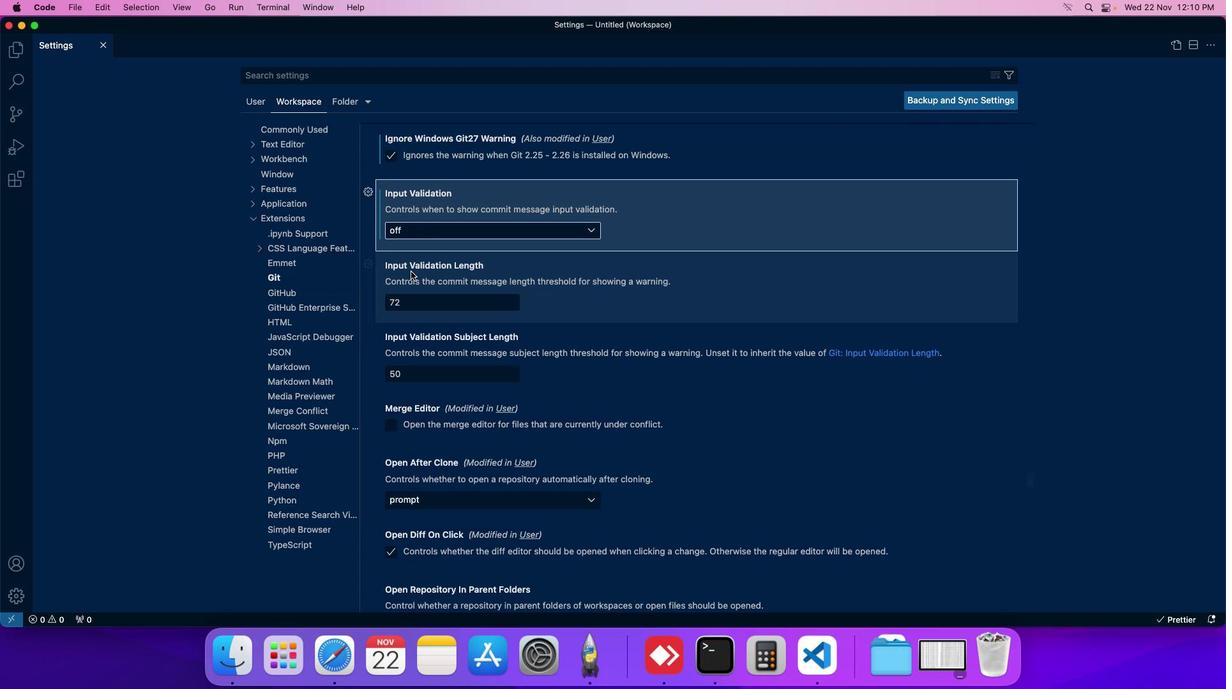 
Action: Mouse moved to (428, 245)
Screenshot: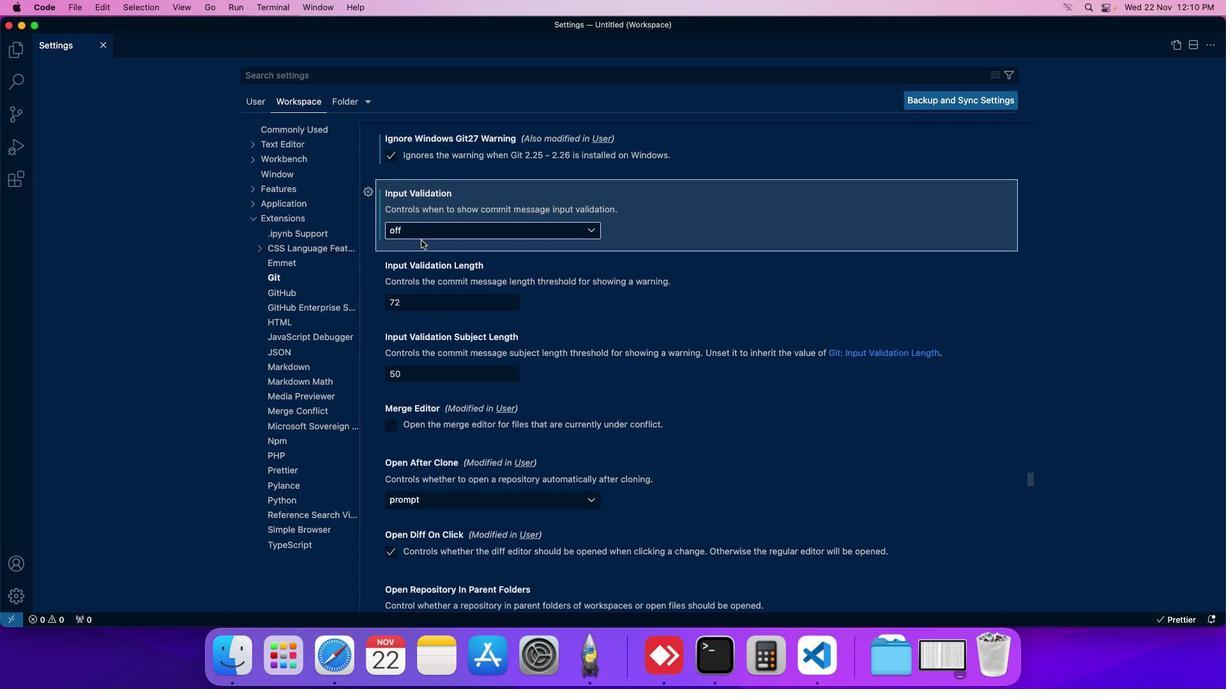 
